 Task: Search for hiking trails near Denver, Colorado, and Boulder, Colorado.
Action: Mouse moved to (125, 99)
Screenshot: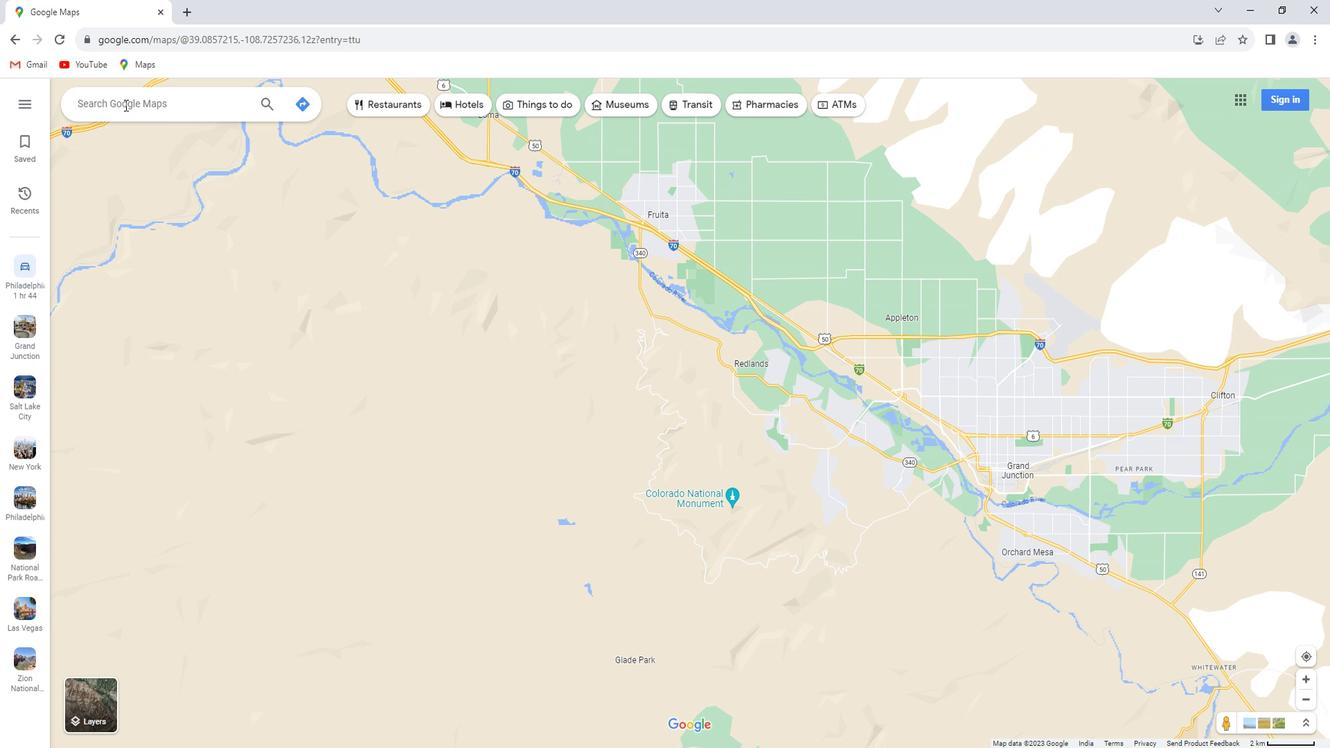 
Action: Mouse pressed left at (125, 99)
Screenshot: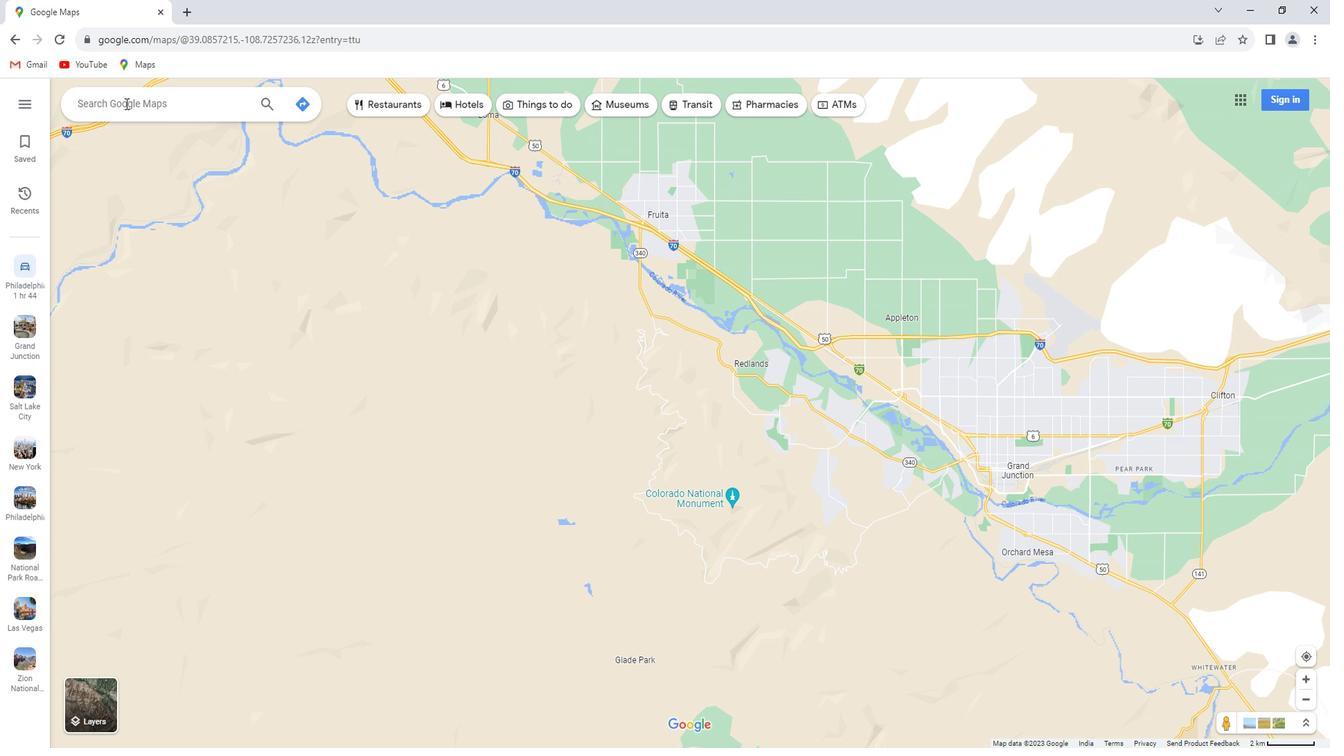 
Action: Key pressed <Key.shift>Denver,<Key.space><Key.shift>Colorado<Key.enter>
Screenshot: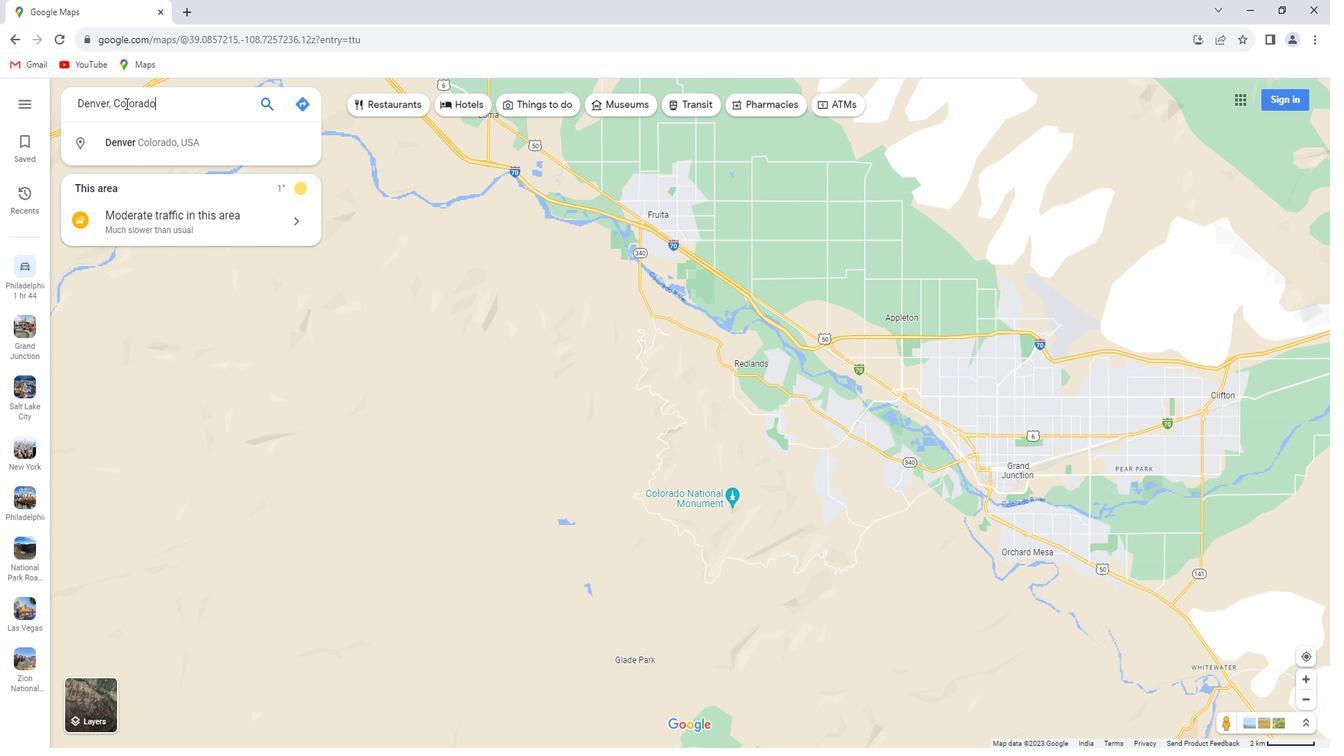 
Action: Mouse moved to (187, 336)
Screenshot: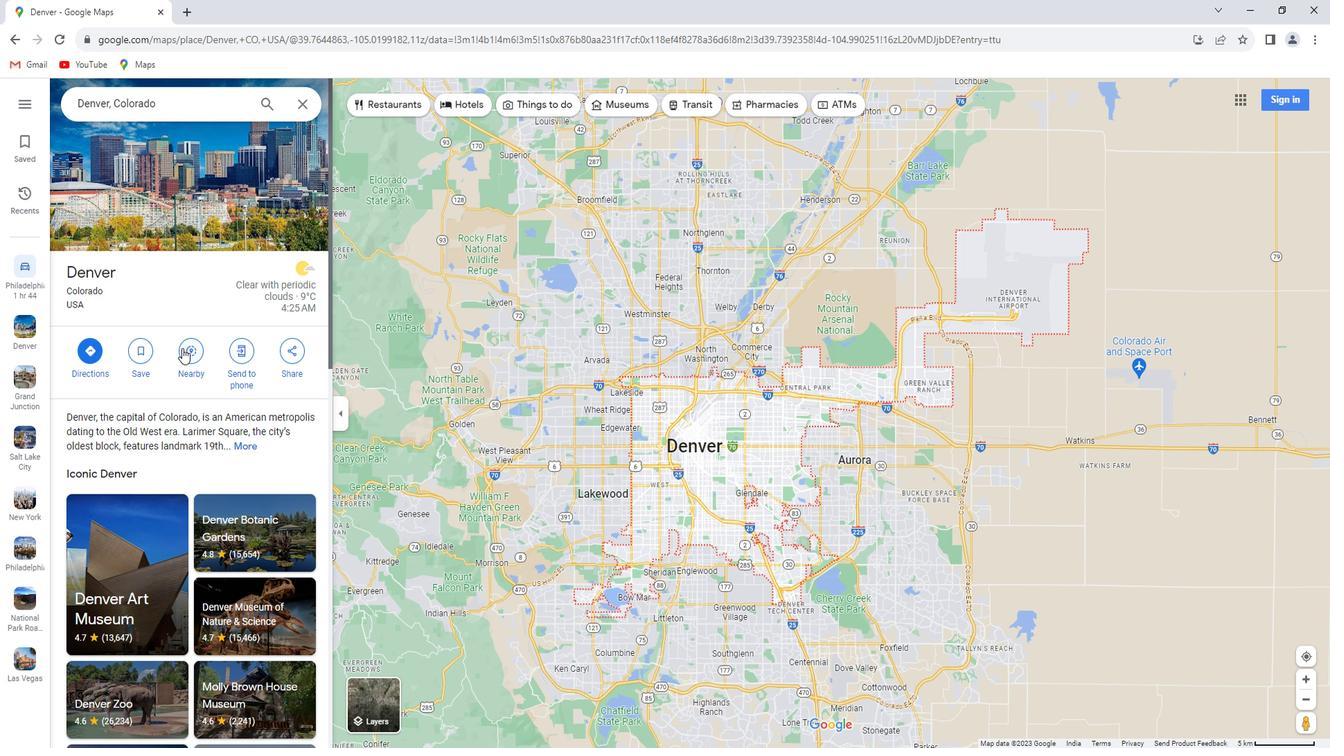 
Action: Mouse pressed left at (187, 336)
Screenshot: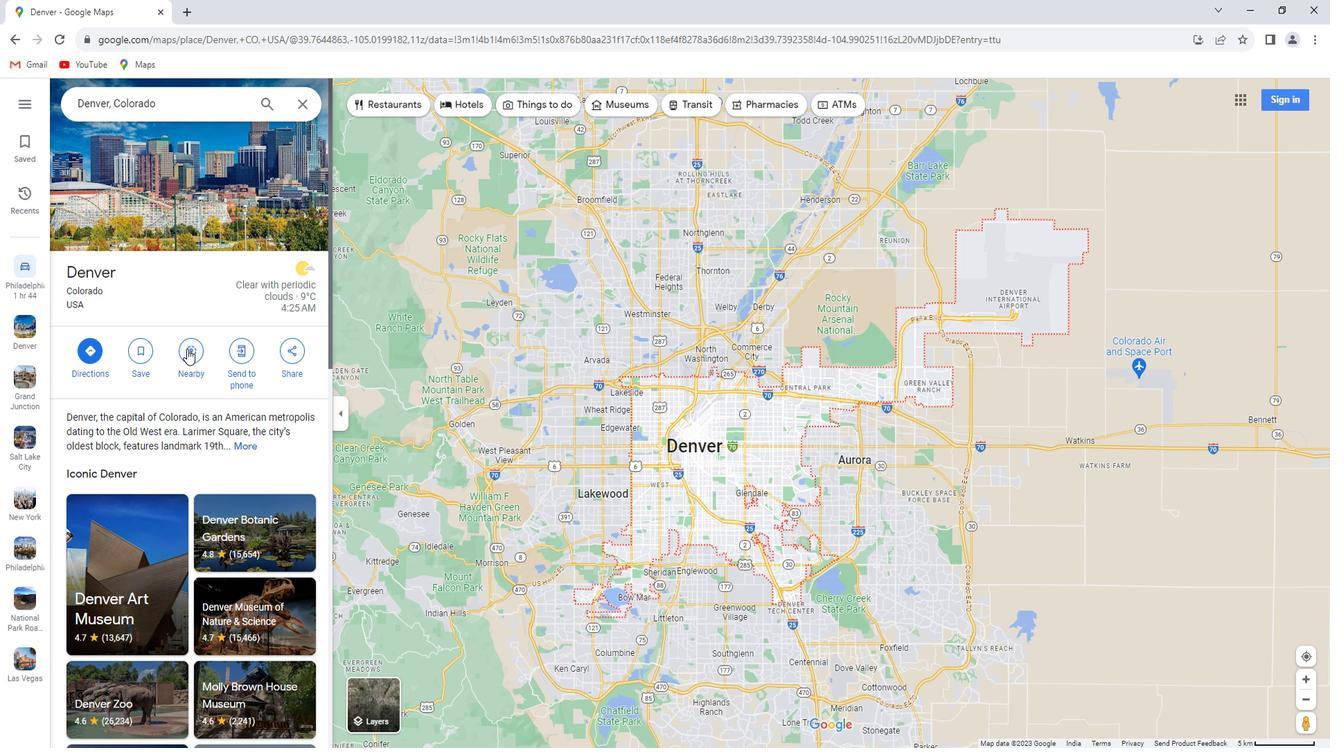 
Action: Mouse moved to (188, 329)
Screenshot: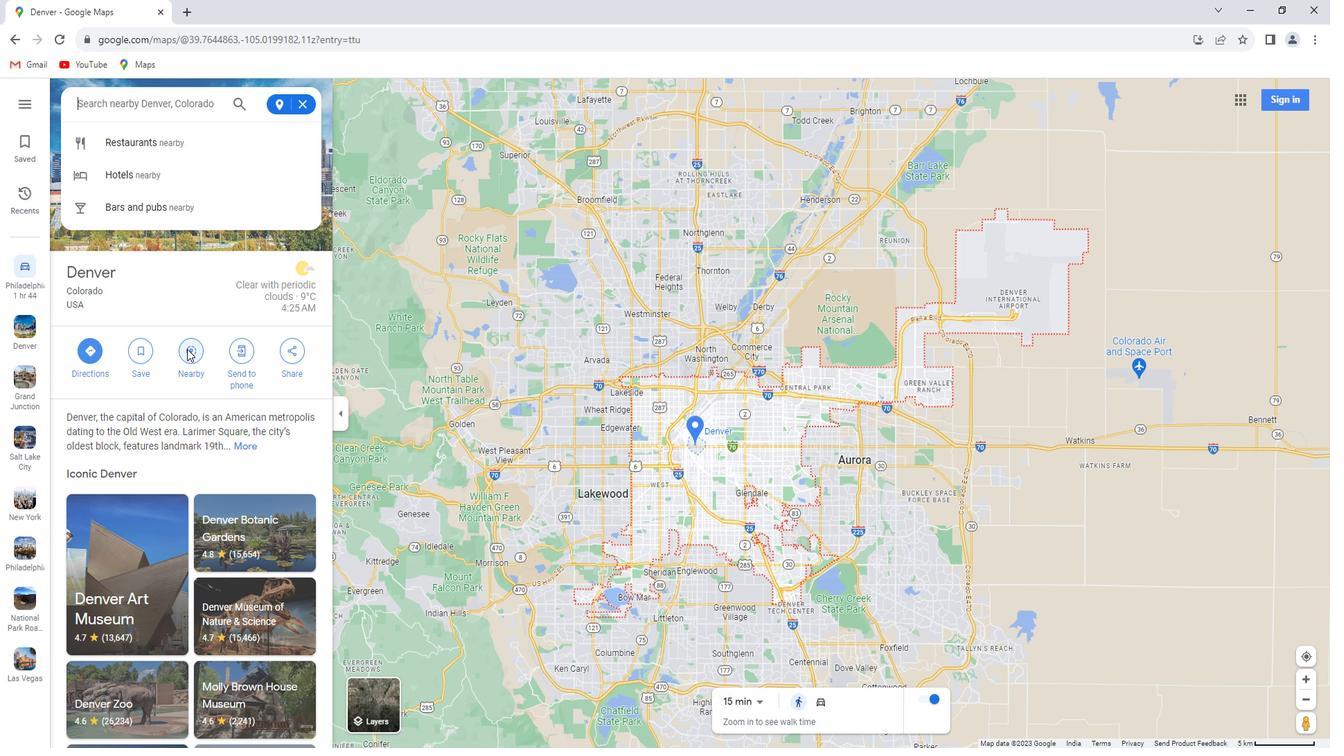
Action: Key pressed hiking<Key.space>trails<Key.enter>
Screenshot: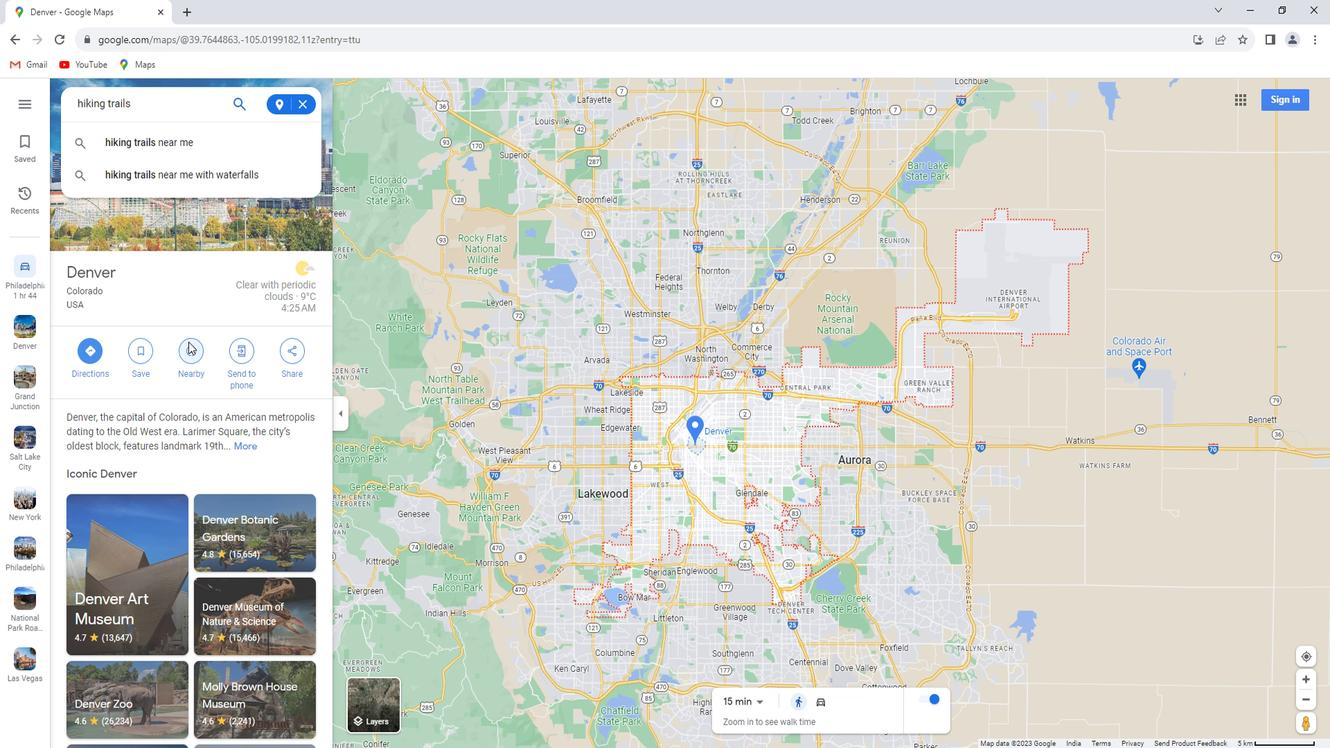 
Action: Mouse moved to (300, 101)
Screenshot: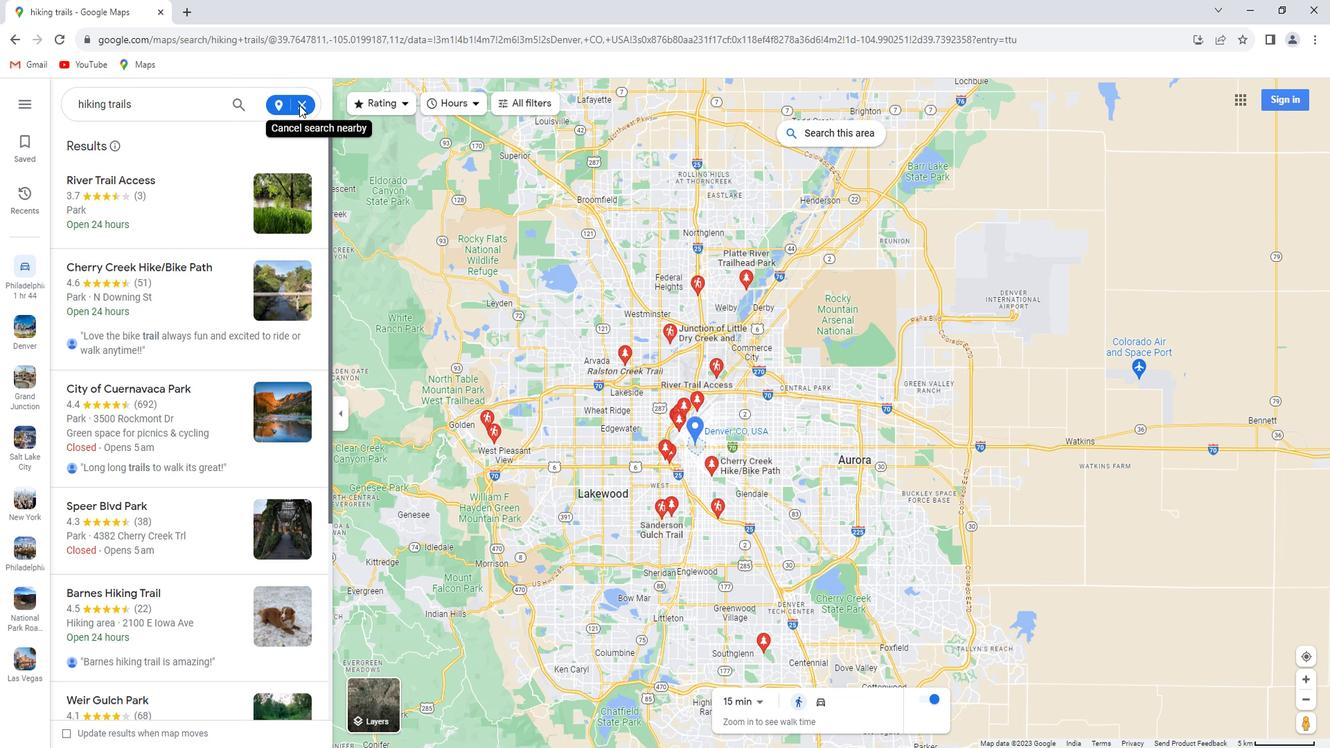 
Action: Mouse pressed left at (300, 101)
Screenshot: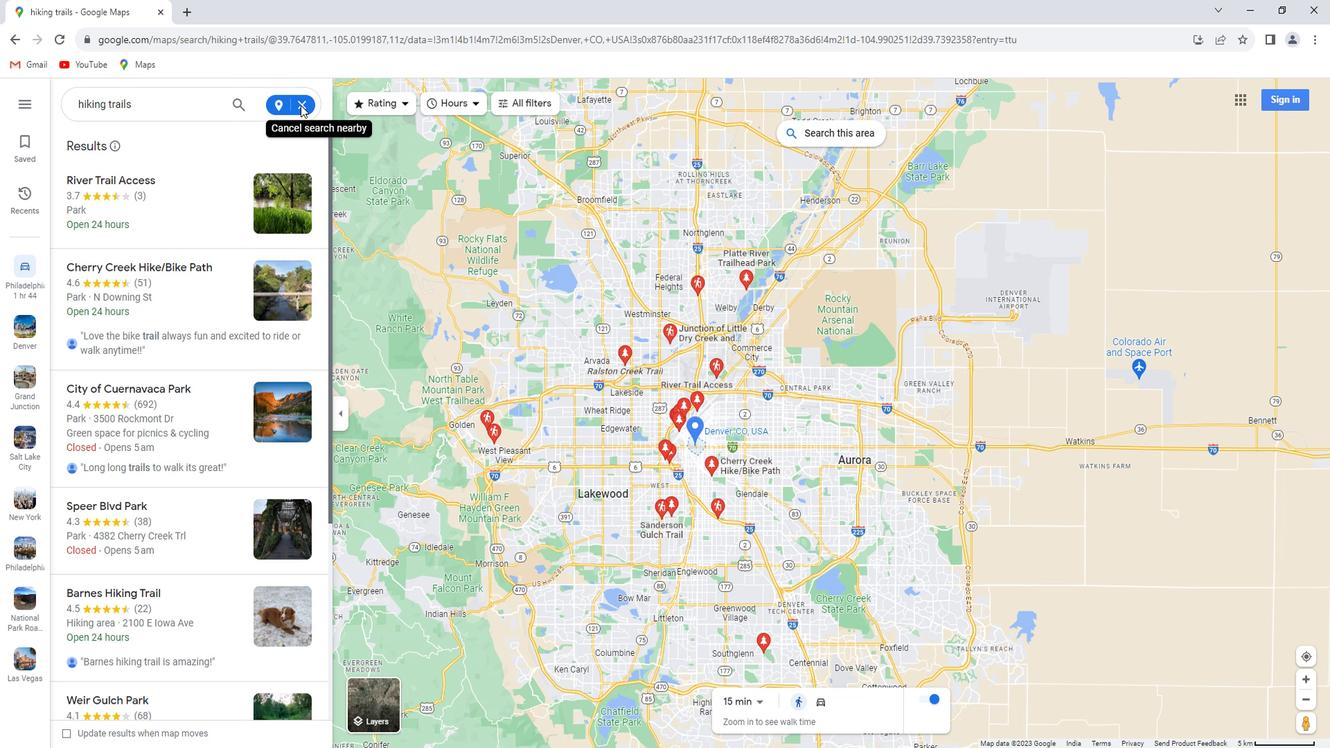 
Action: Mouse moved to (304, 105)
Screenshot: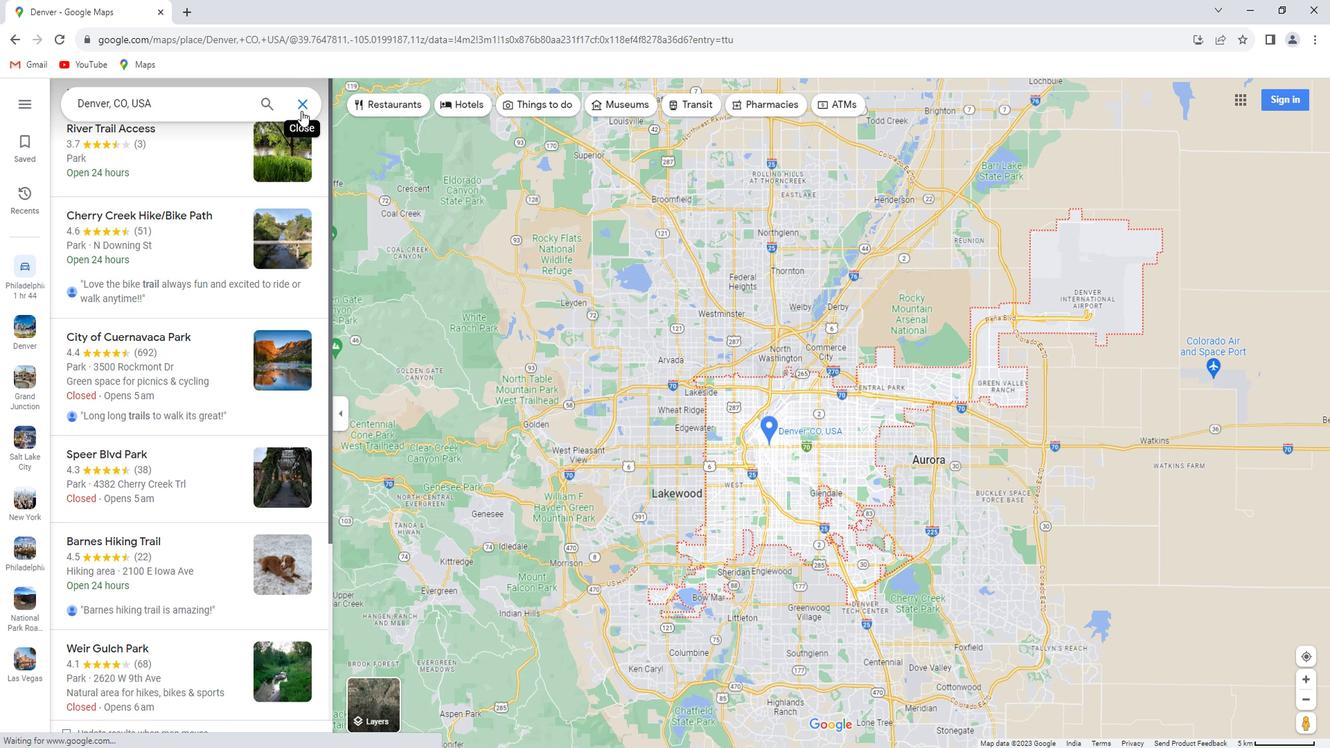 
Action: Mouse pressed left at (304, 105)
Screenshot: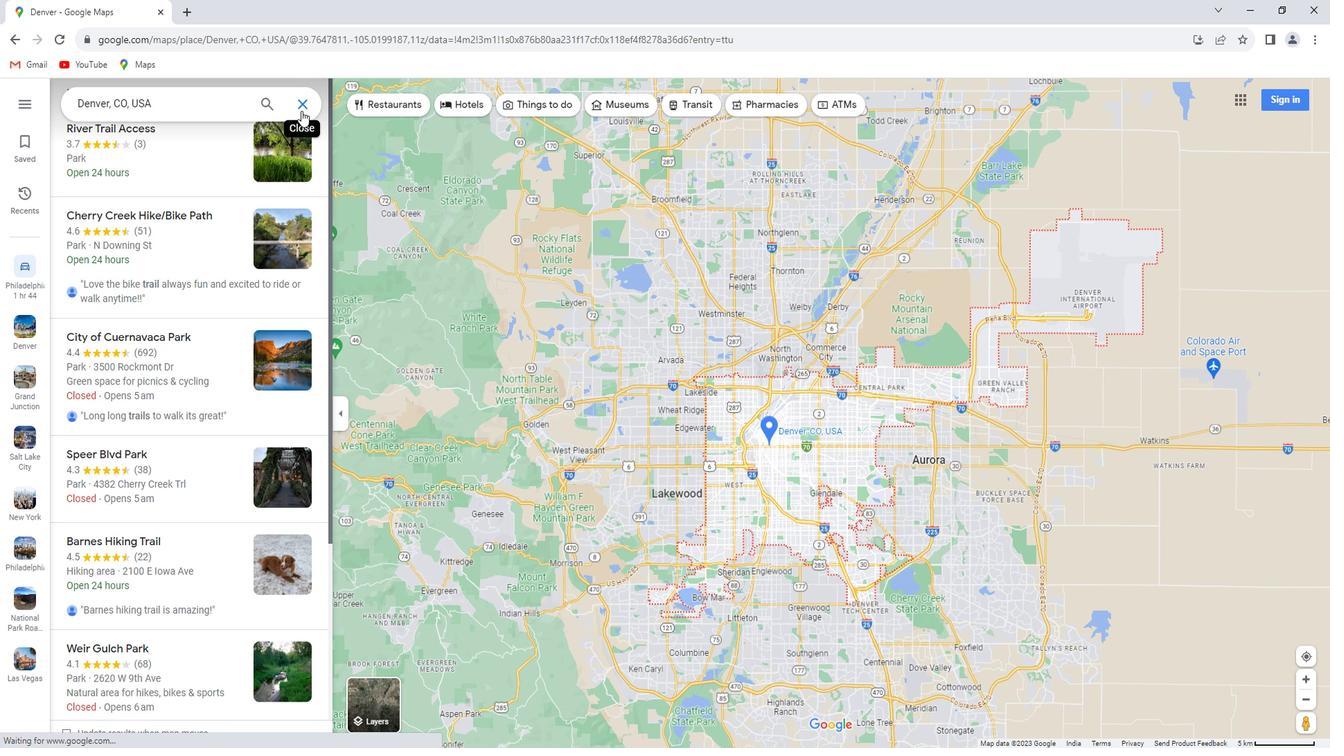 
Action: Mouse moved to (173, 93)
Screenshot: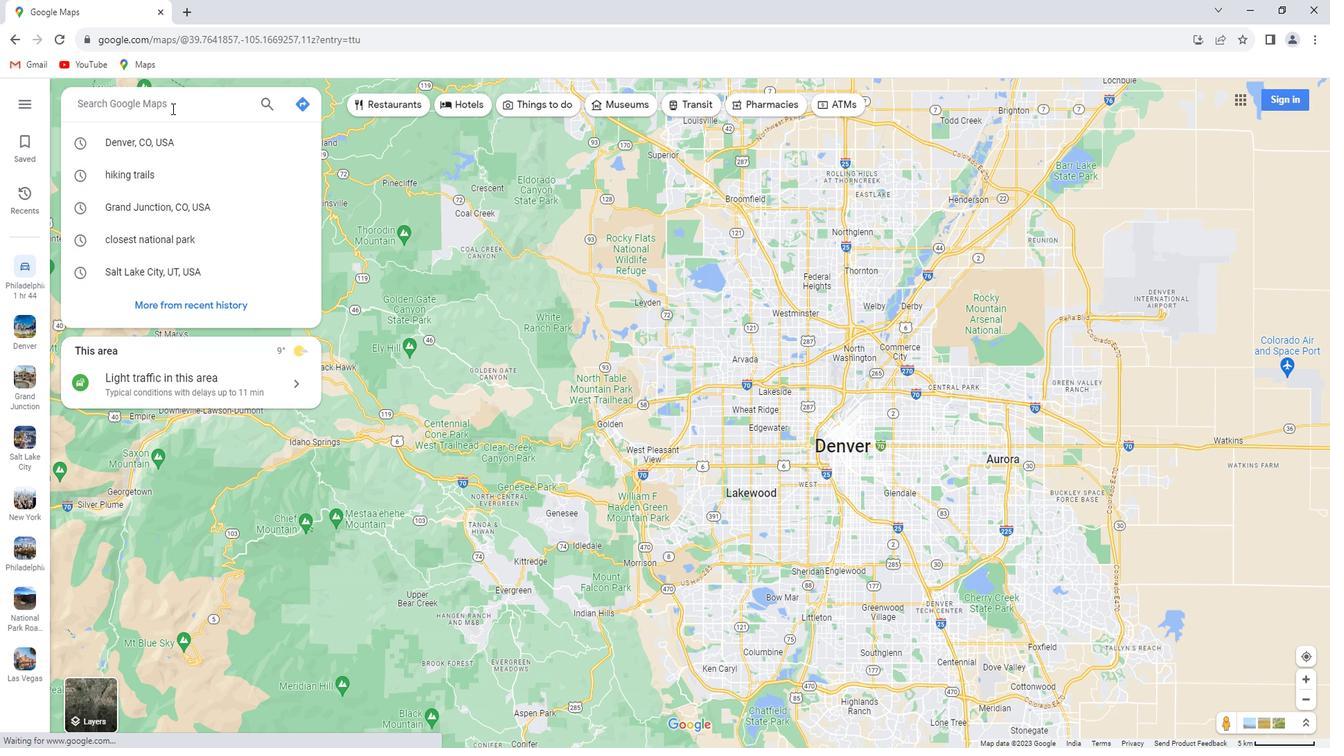 
Action: Key pressed <Key.shift>Boulder,<Key.space><Key.shift>Colorado<Key.enter>
Screenshot: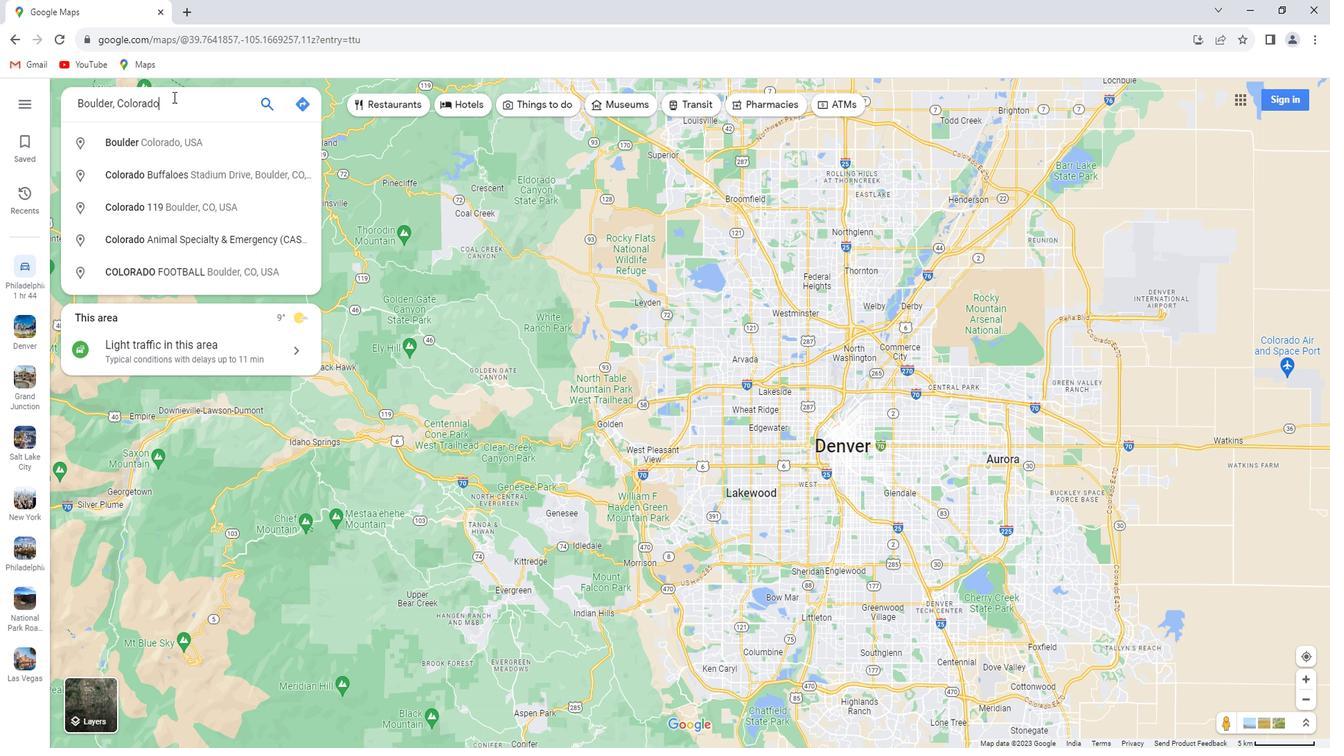 
Action: Mouse moved to (198, 335)
Screenshot: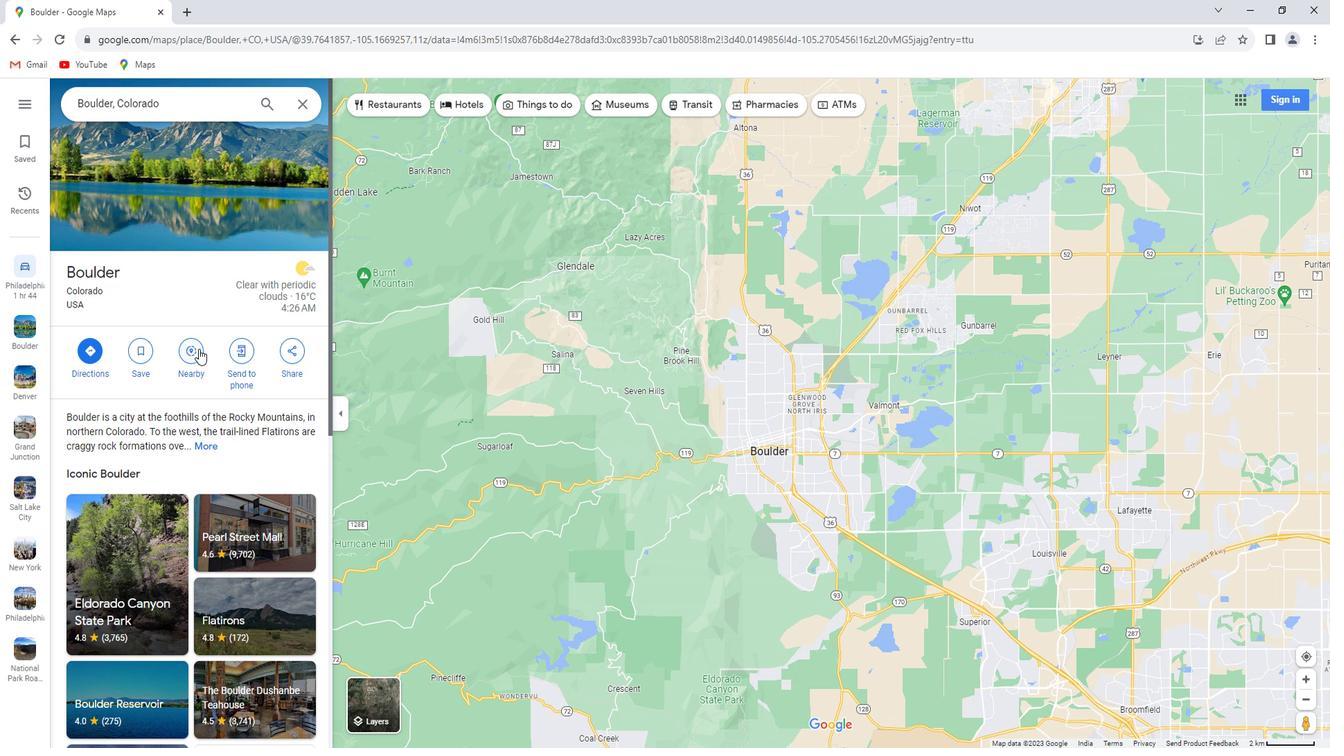 
Action: Mouse pressed left at (198, 335)
Screenshot: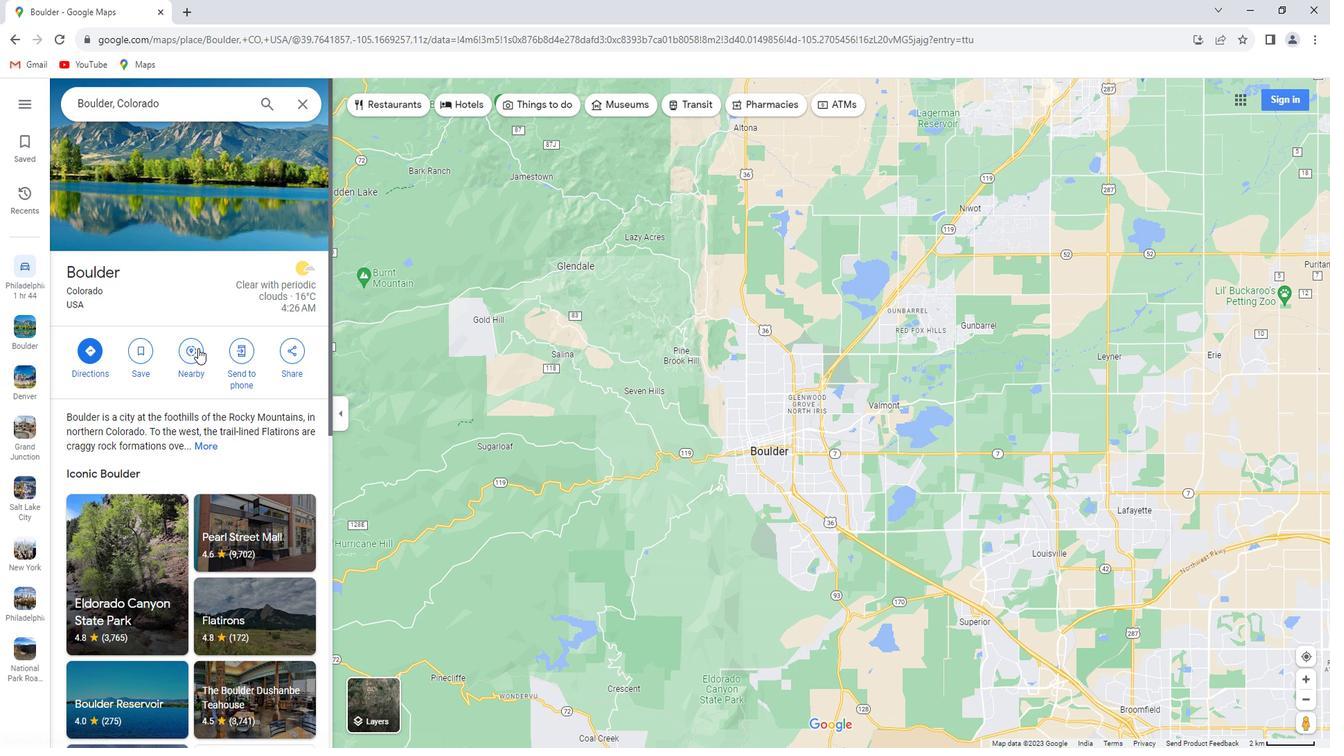 
Action: Key pressed hiking<Key.space>trails<Key.enter>
Screenshot: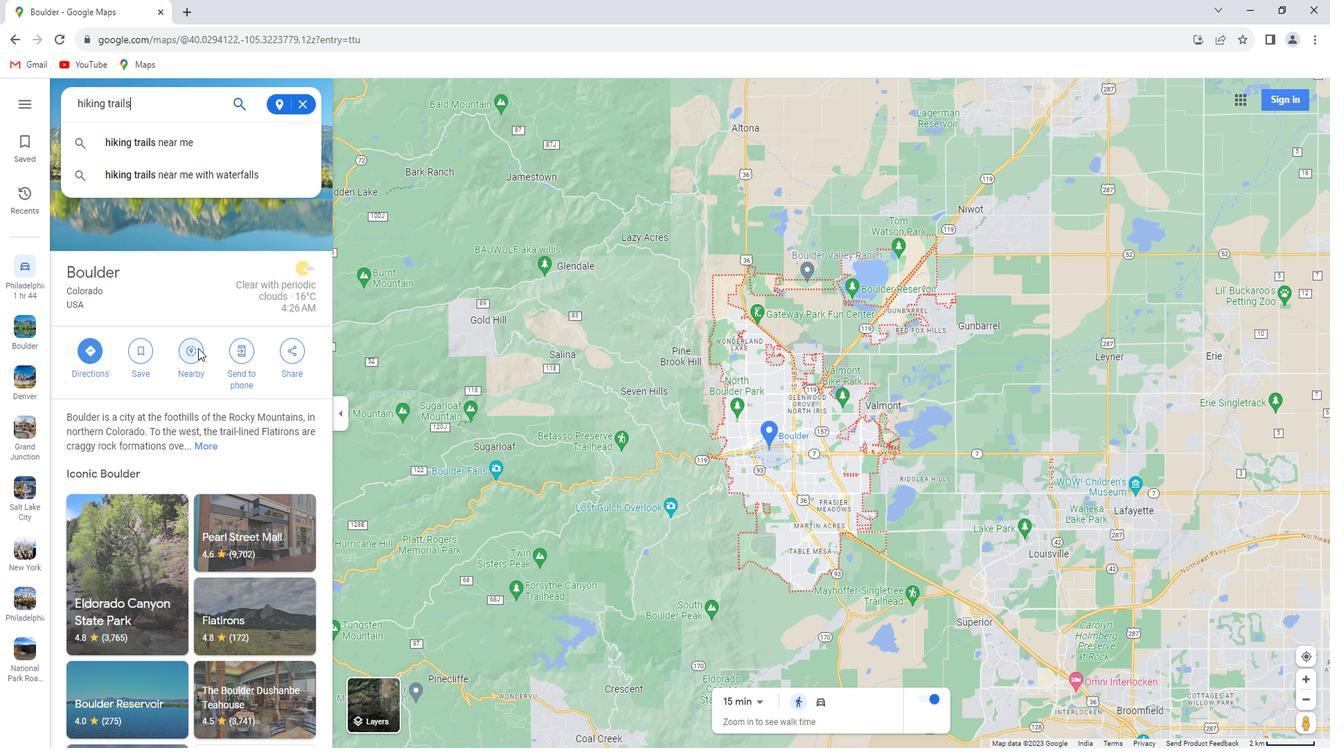 
